 Task: Create a due date automation trigger when advanced on, on the monday after a card is due add content with a name or a description containing resume at 11:00 AM.
Action: Mouse moved to (1085, 84)
Screenshot: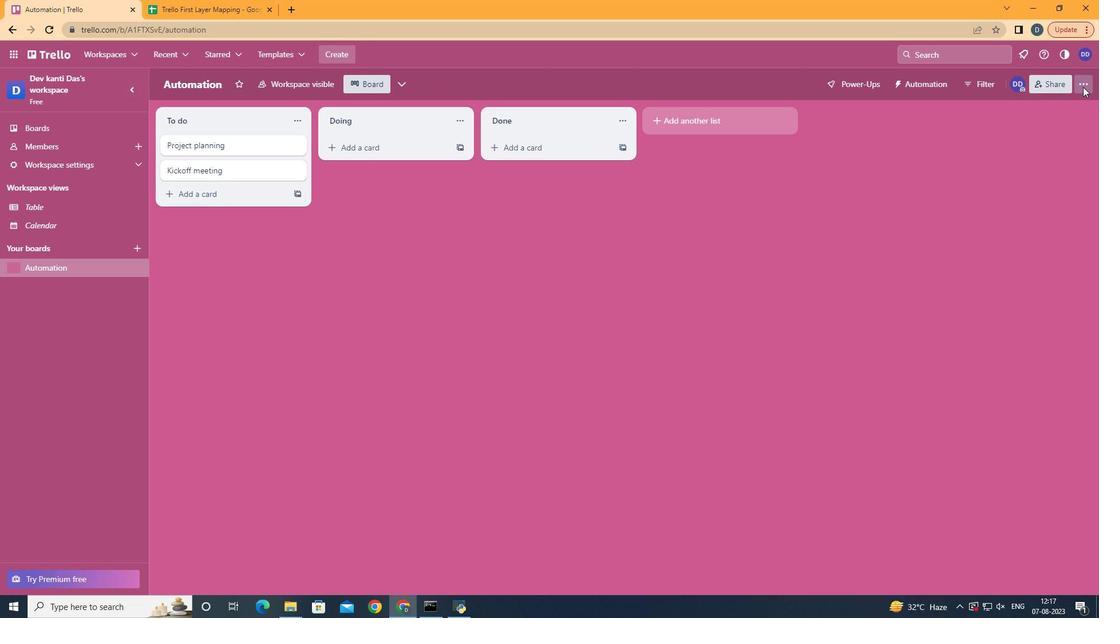 
Action: Mouse pressed left at (1085, 84)
Screenshot: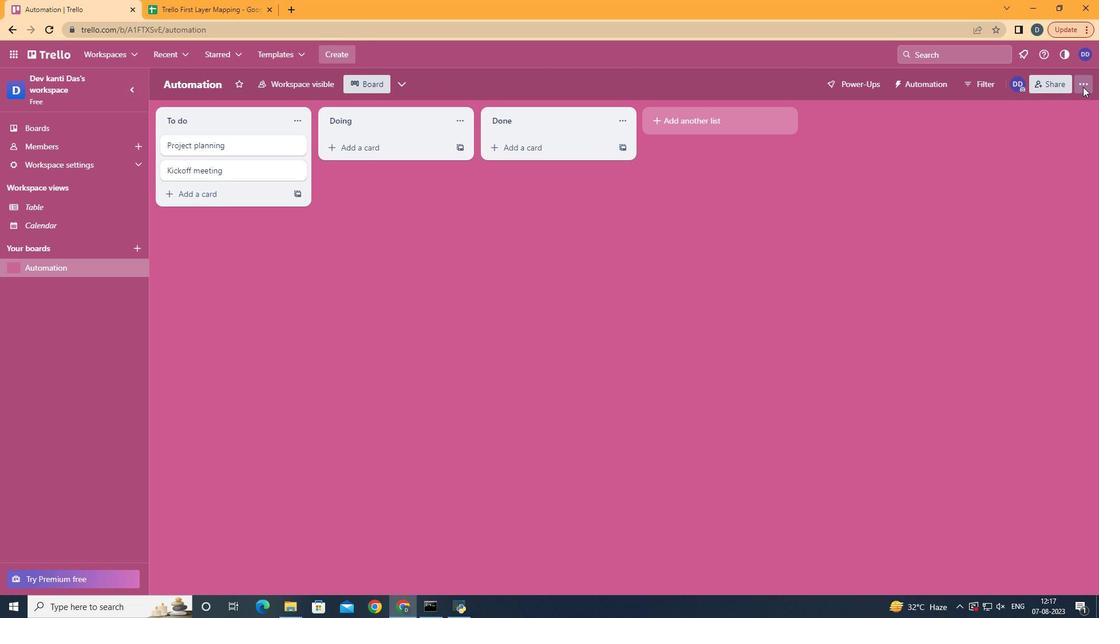 
Action: Mouse moved to (982, 242)
Screenshot: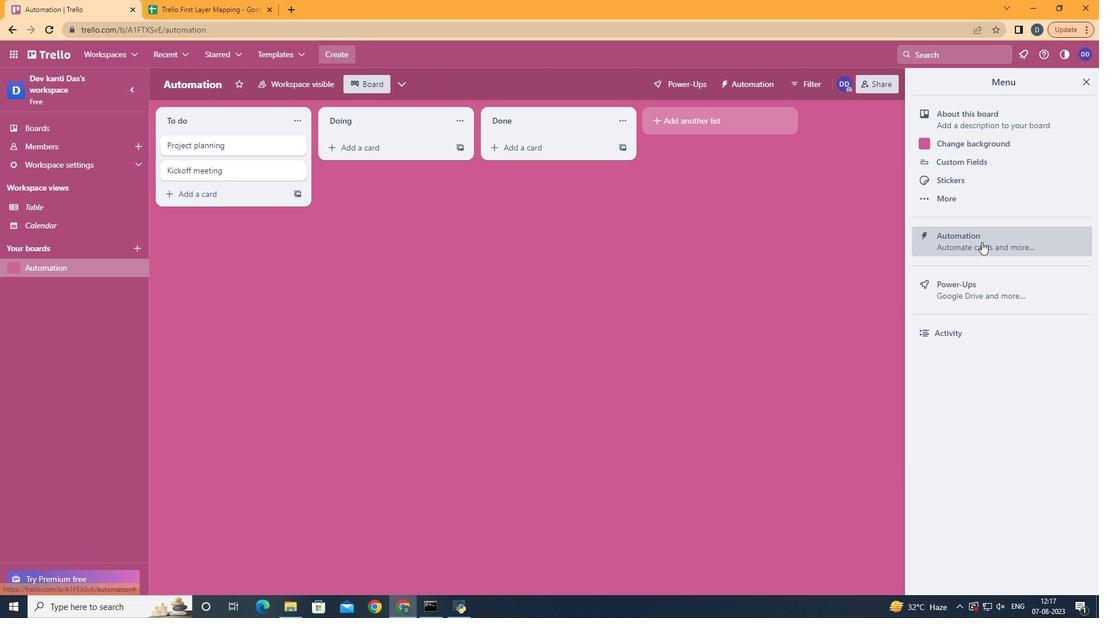 
Action: Mouse pressed left at (982, 242)
Screenshot: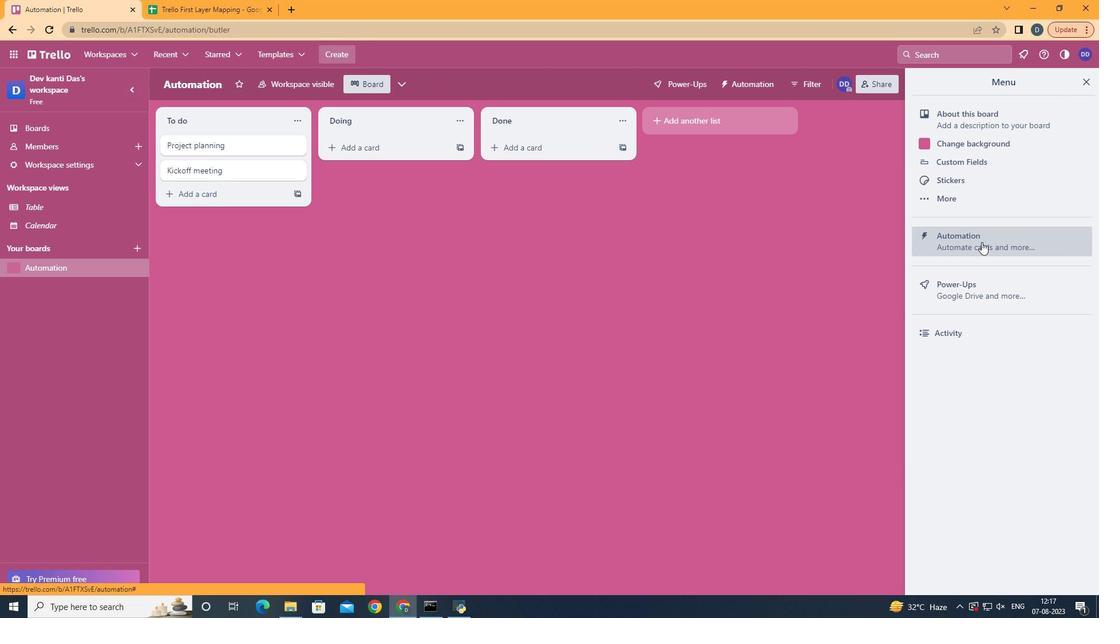 
Action: Mouse moved to (239, 226)
Screenshot: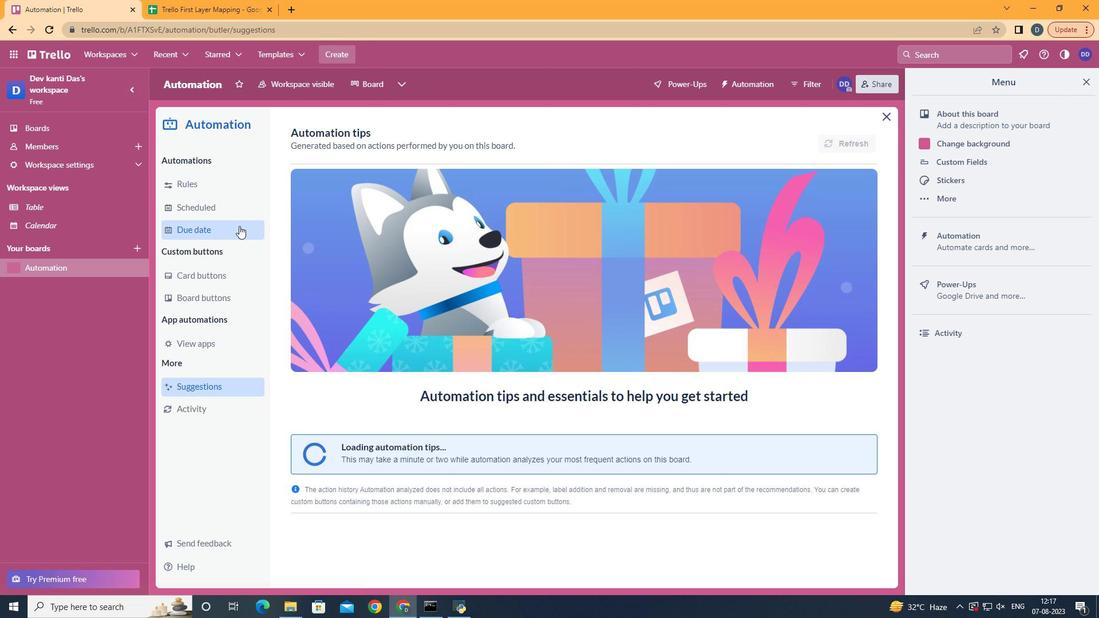 
Action: Mouse pressed left at (239, 226)
Screenshot: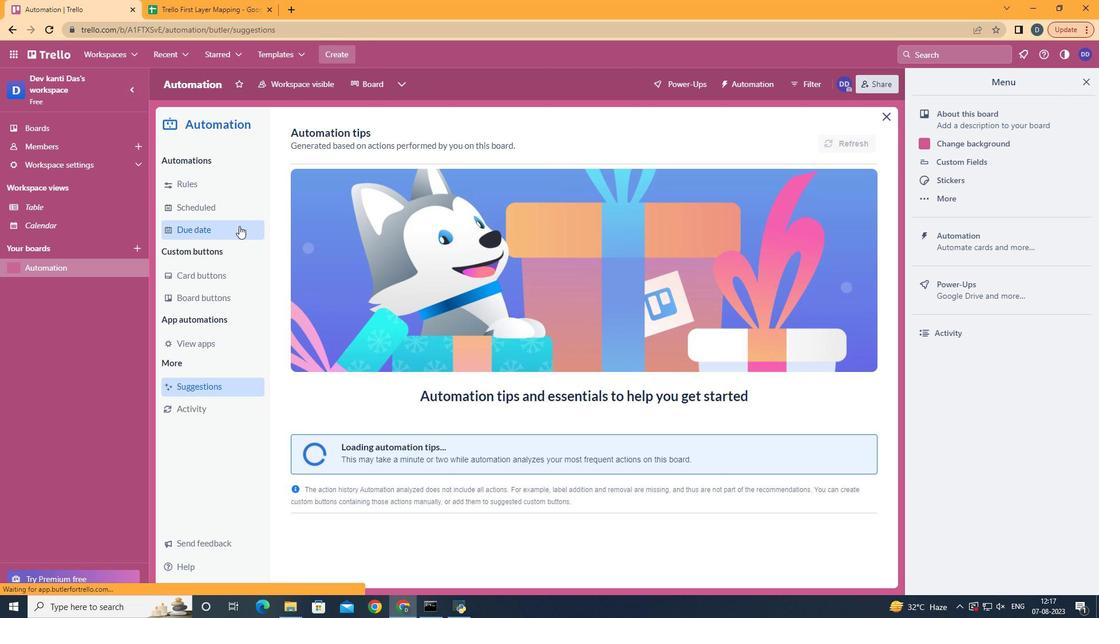 
Action: Mouse moved to (798, 130)
Screenshot: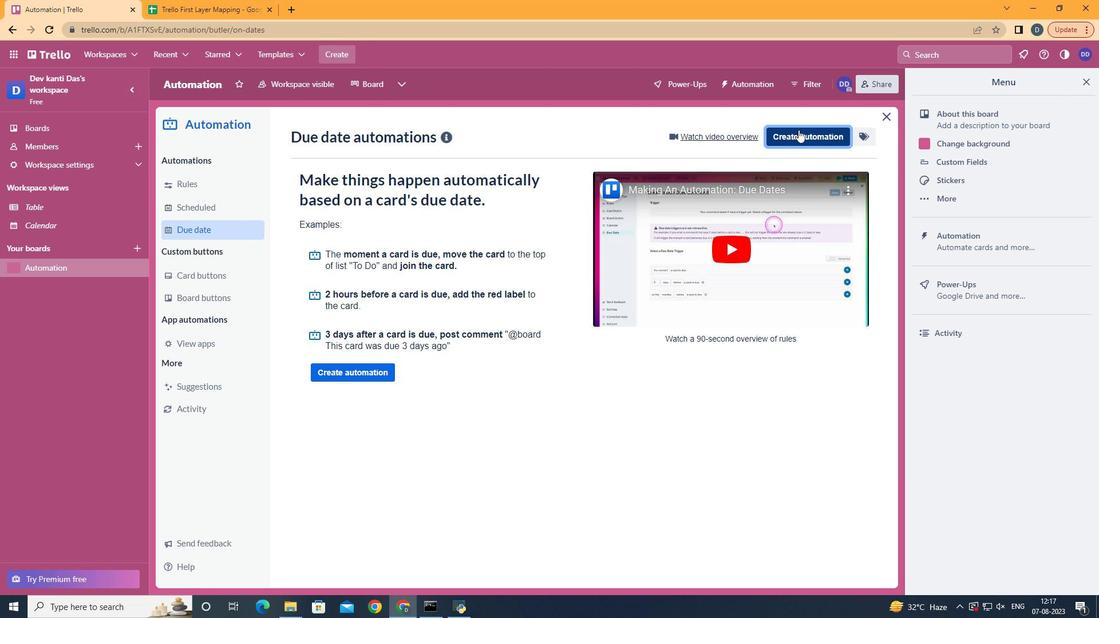 
Action: Mouse pressed left at (798, 130)
Screenshot: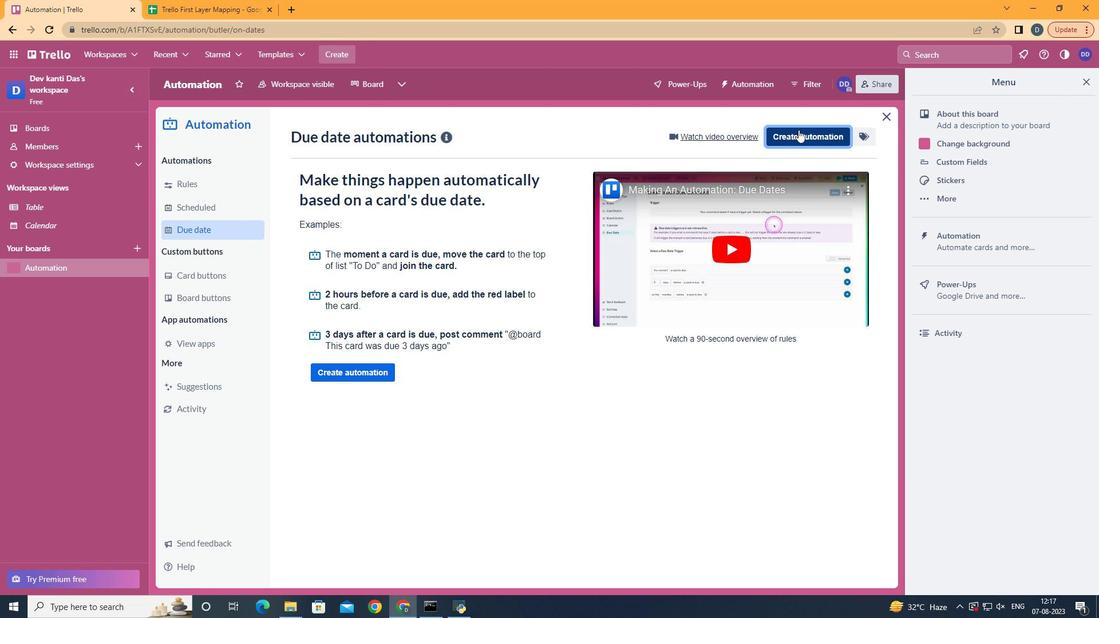 
Action: Mouse moved to (574, 247)
Screenshot: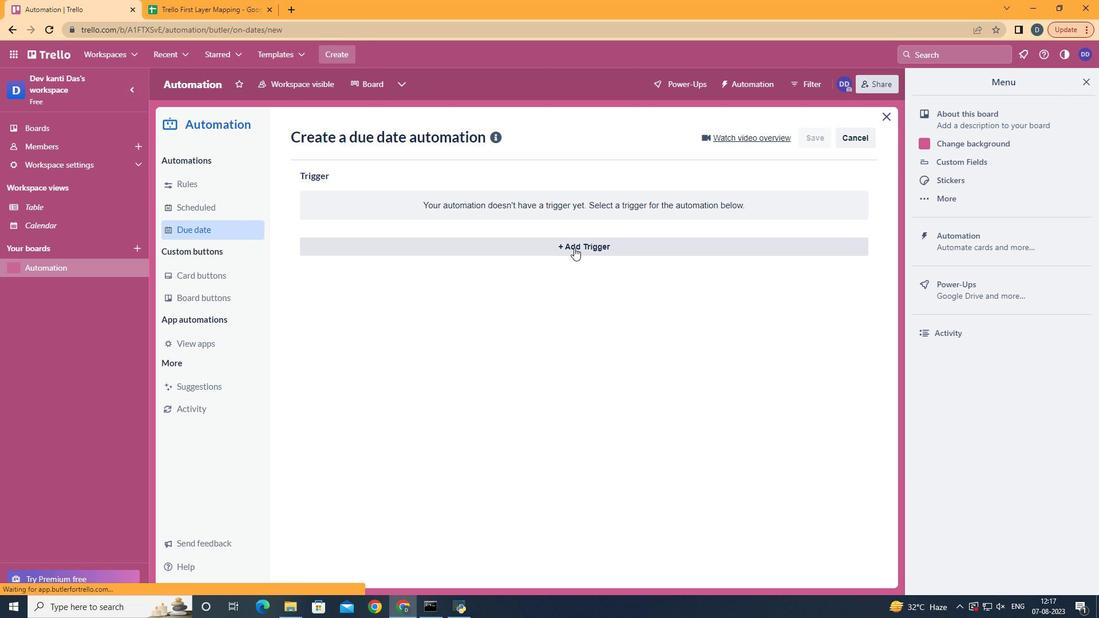 
Action: Mouse pressed left at (574, 247)
Screenshot: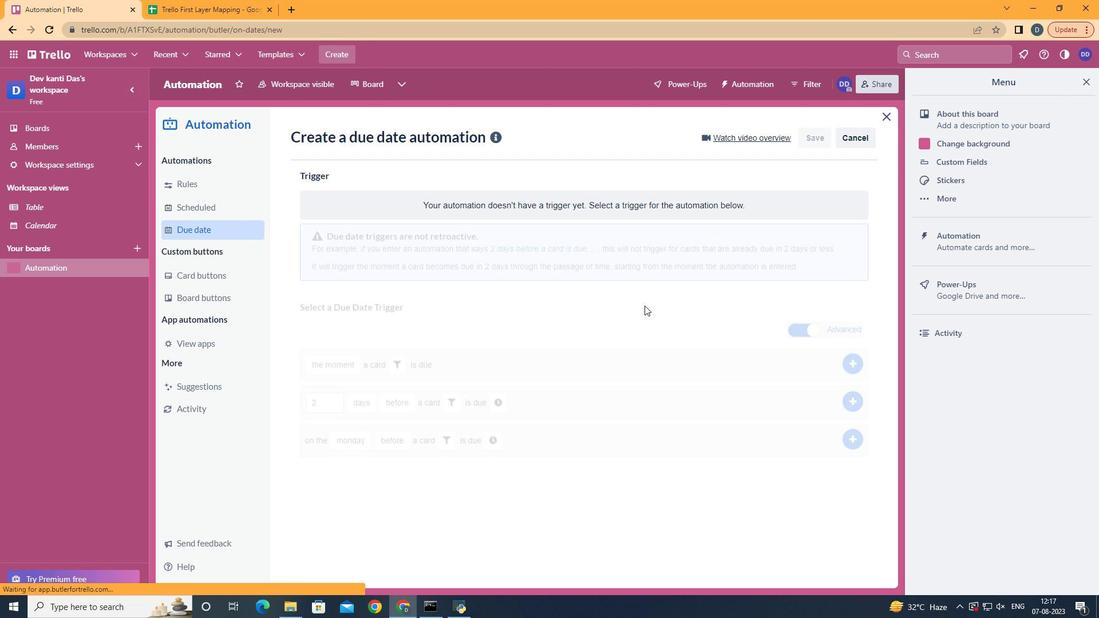 
Action: Mouse moved to (375, 304)
Screenshot: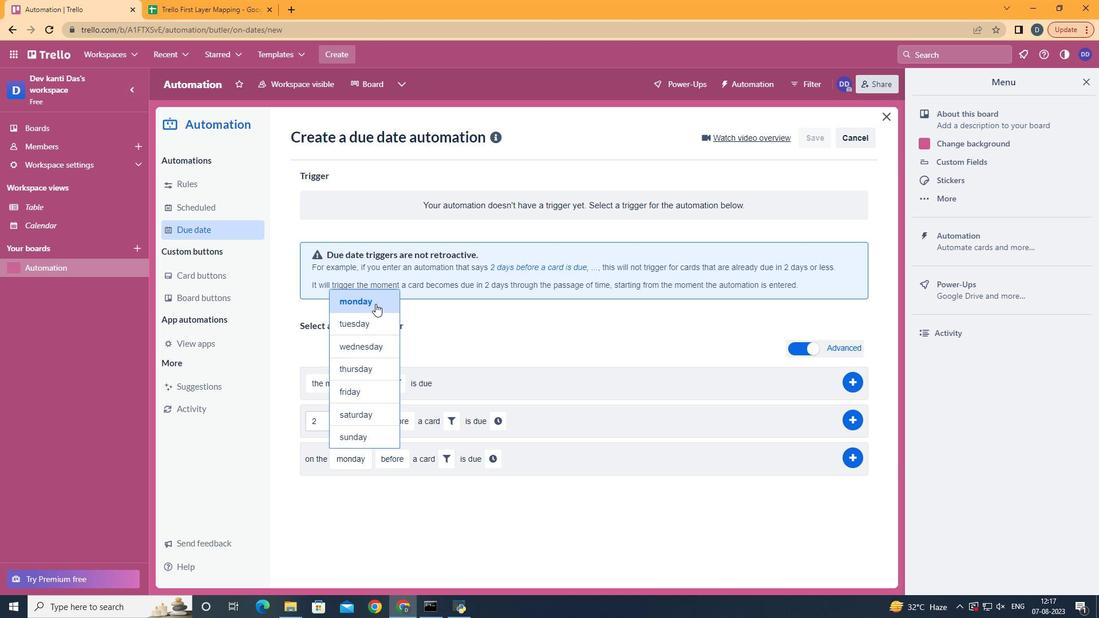 
Action: Mouse pressed left at (375, 304)
Screenshot: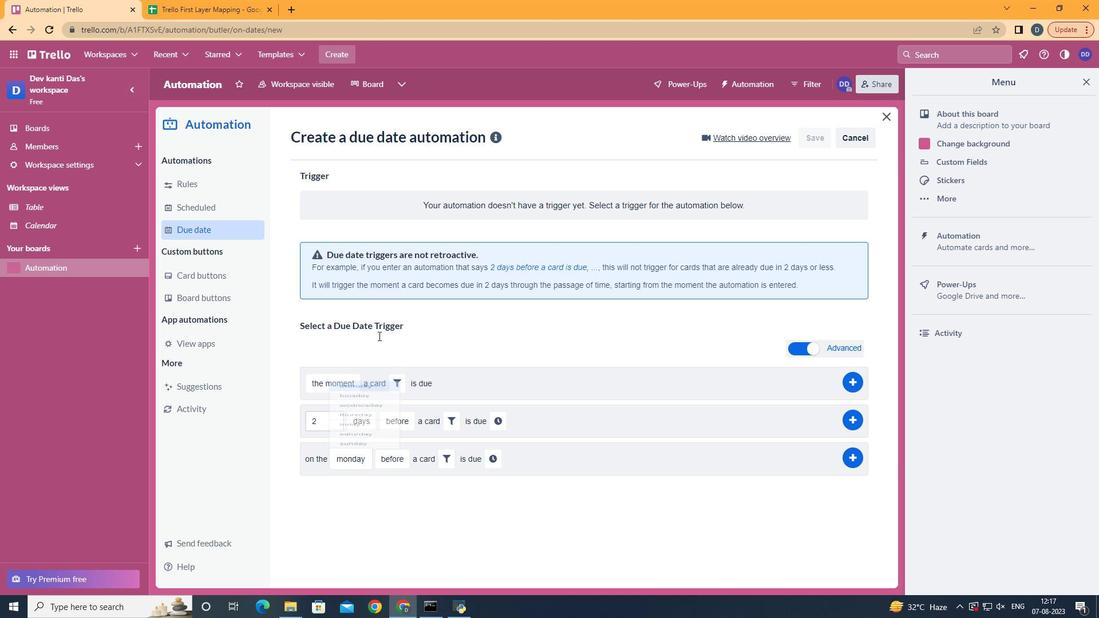 
Action: Mouse moved to (400, 496)
Screenshot: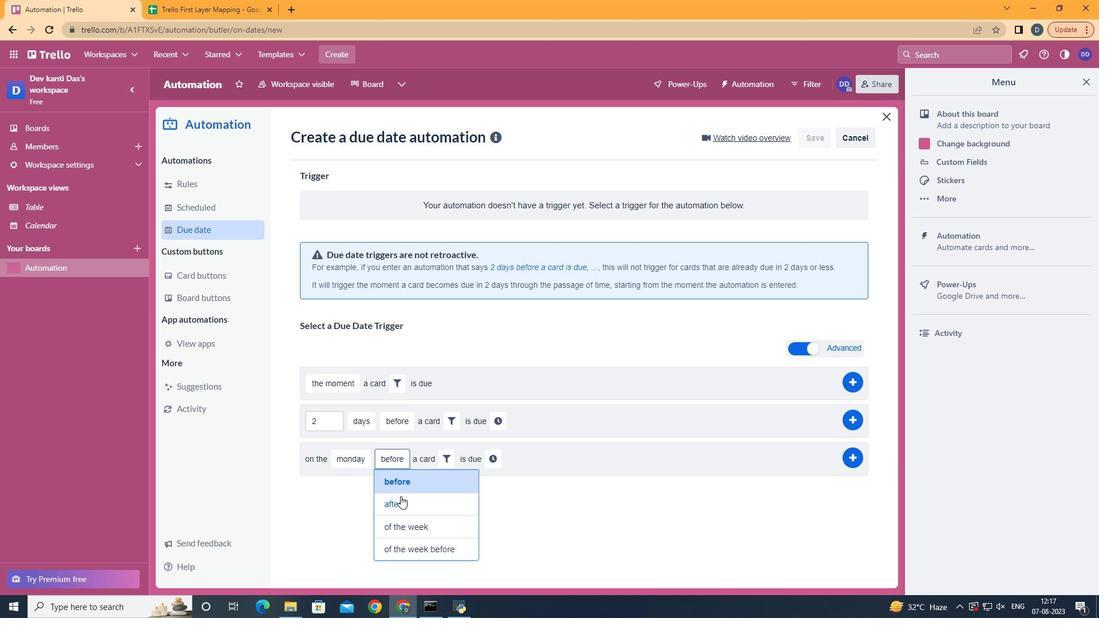 
Action: Mouse pressed left at (400, 496)
Screenshot: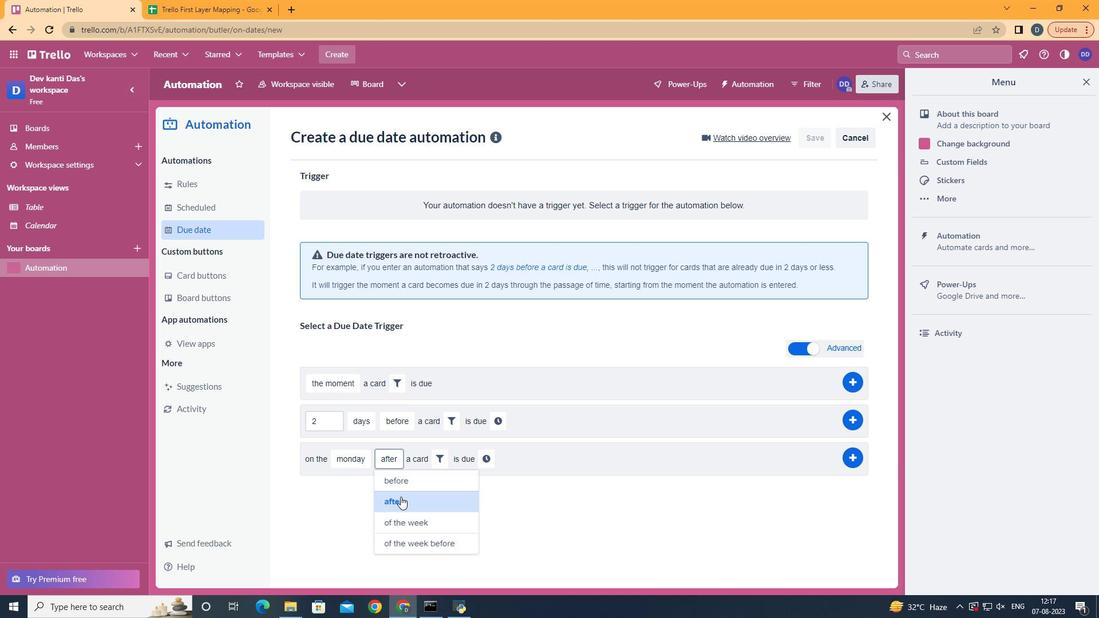 
Action: Mouse moved to (439, 459)
Screenshot: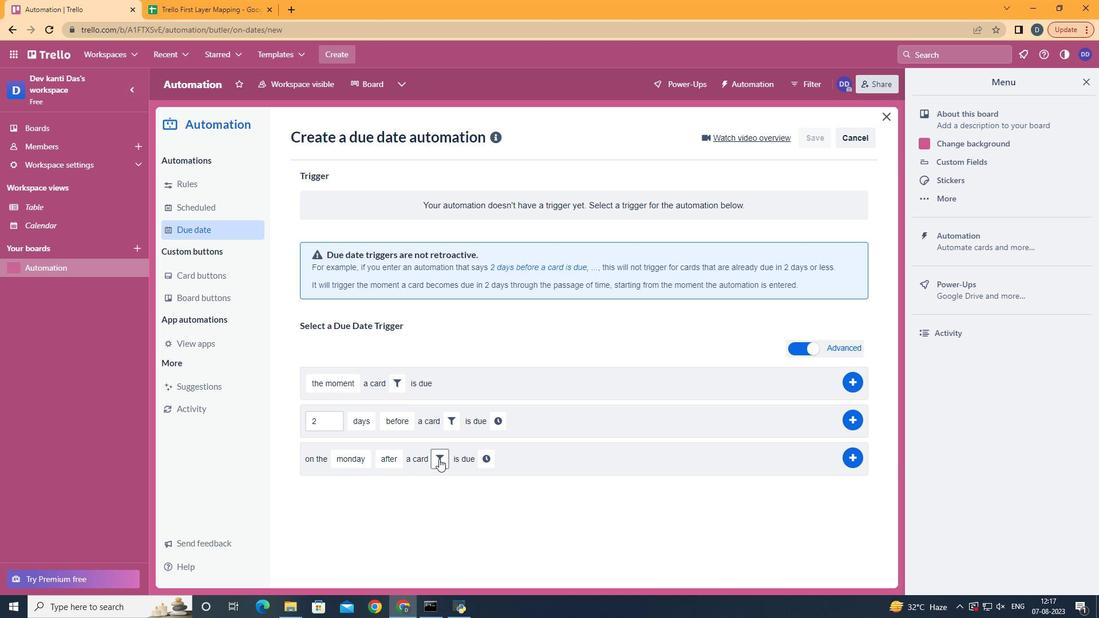 
Action: Mouse pressed left at (439, 459)
Screenshot: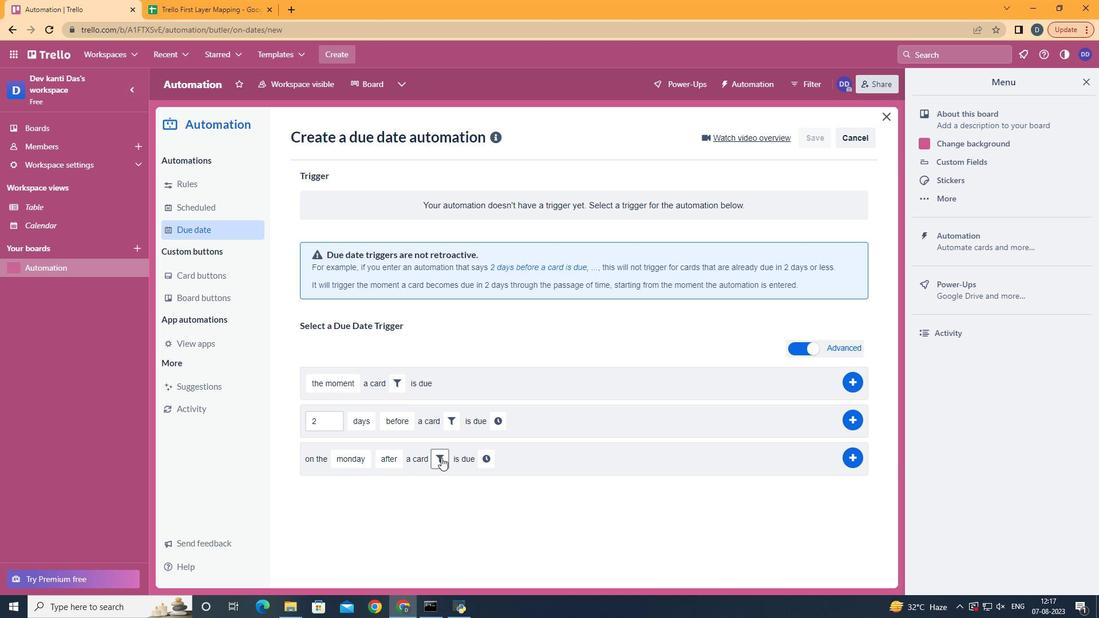 
Action: Mouse moved to (619, 496)
Screenshot: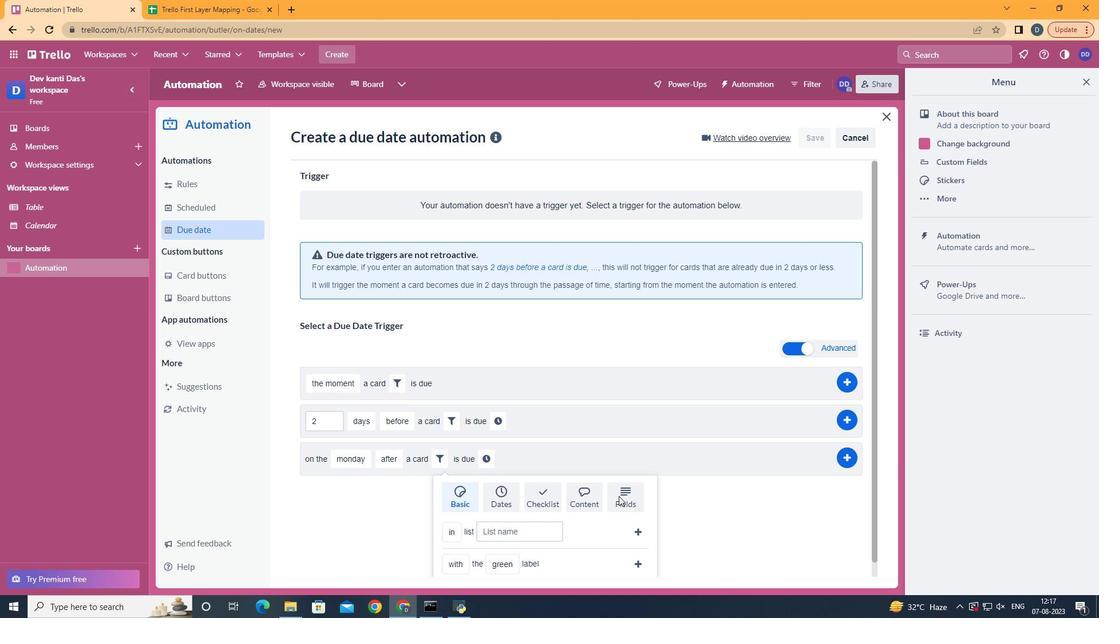
Action: Mouse pressed left at (619, 496)
Screenshot: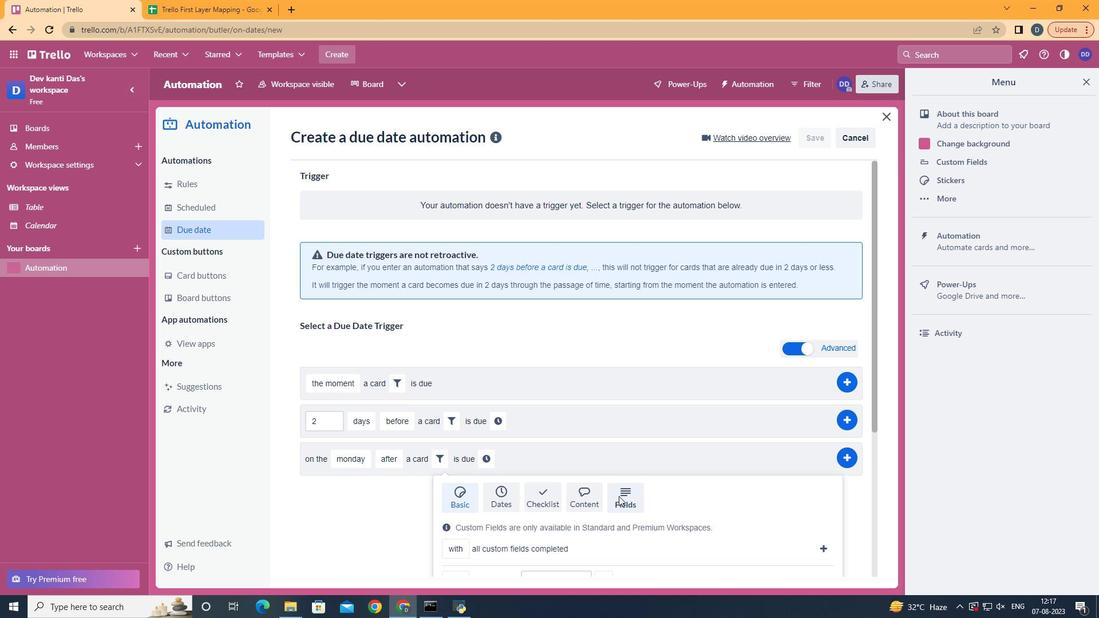 
Action: Mouse moved to (599, 496)
Screenshot: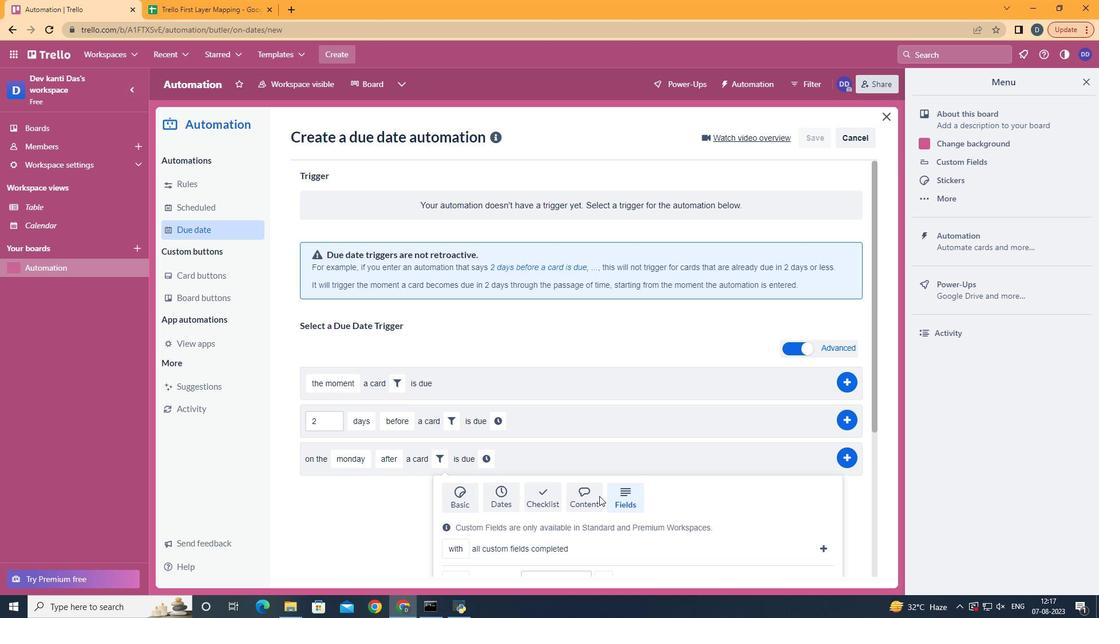 
Action: Mouse pressed left at (599, 496)
Screenshot: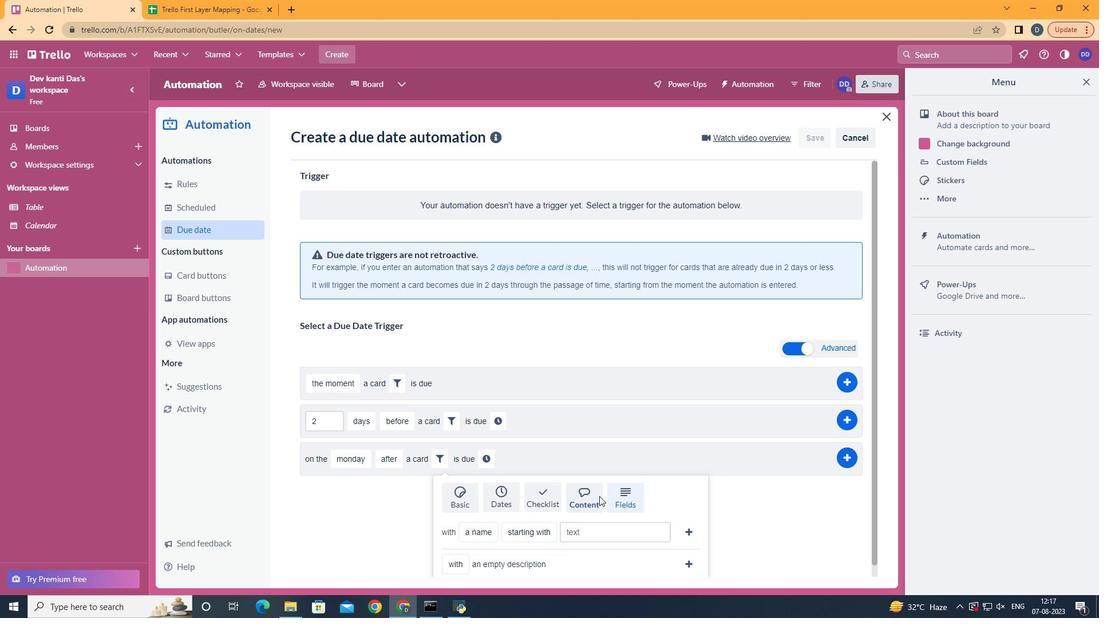 
Action: Mouse scrolled (599, 495) with delta (0, 0)
Screenshot: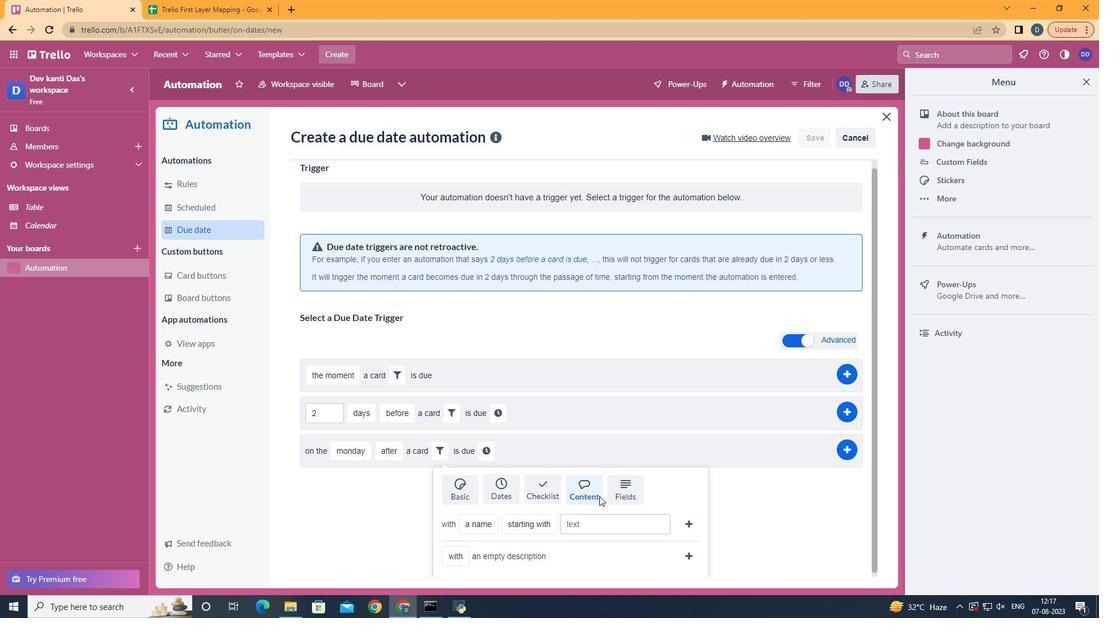 
Action: Mouse scrolled (599, 495) with delta (0, 0)
Screenshot: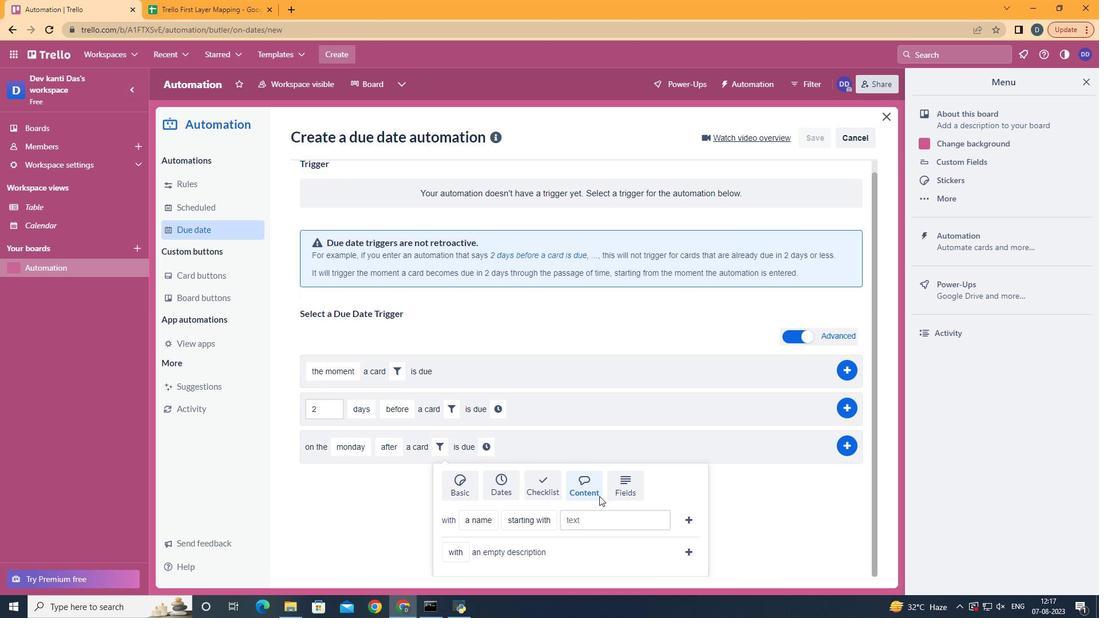 
Action: Mouse scrolled (599, 495) with delta (0, 0)
Screenshot: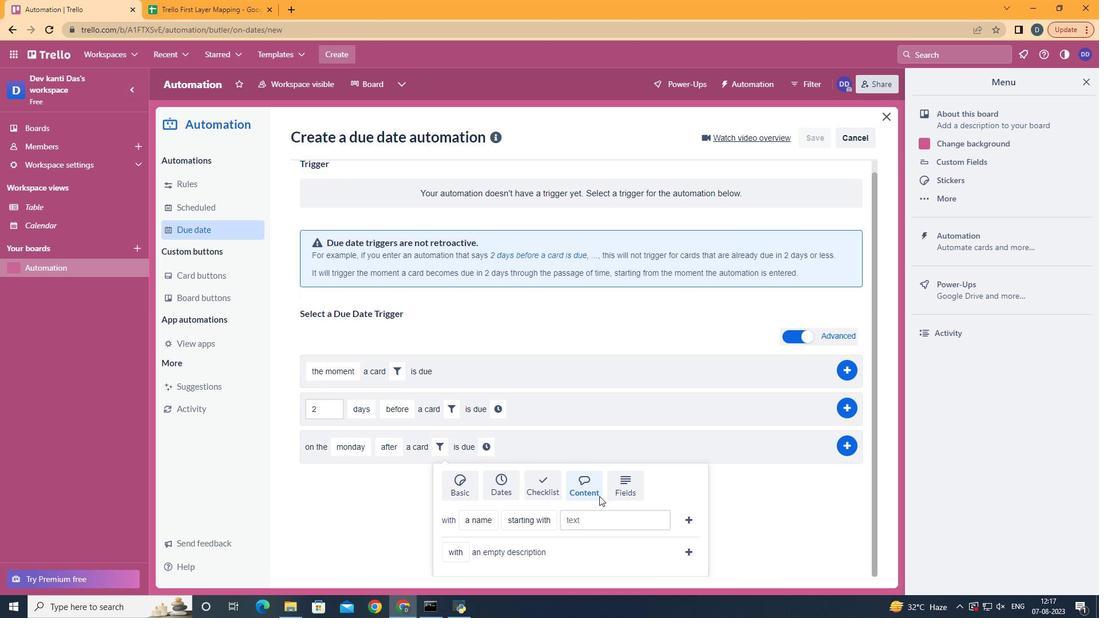 
Action: Mouse moved to (495, 495)
Screenshot: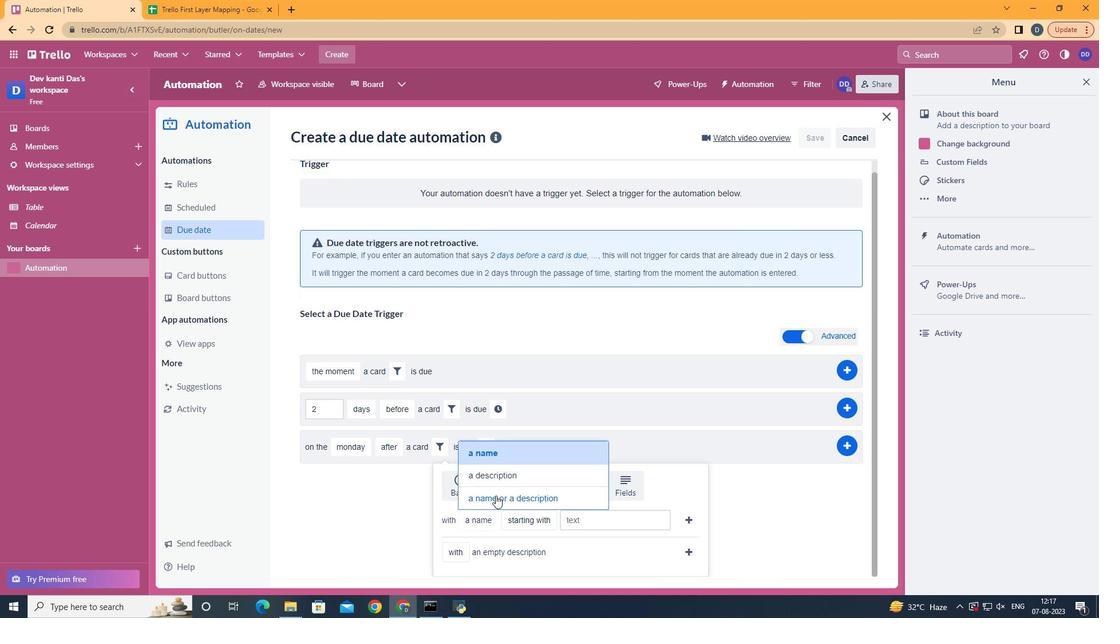 
Action: Mouse pressed left at (495, 495)
Screenshot: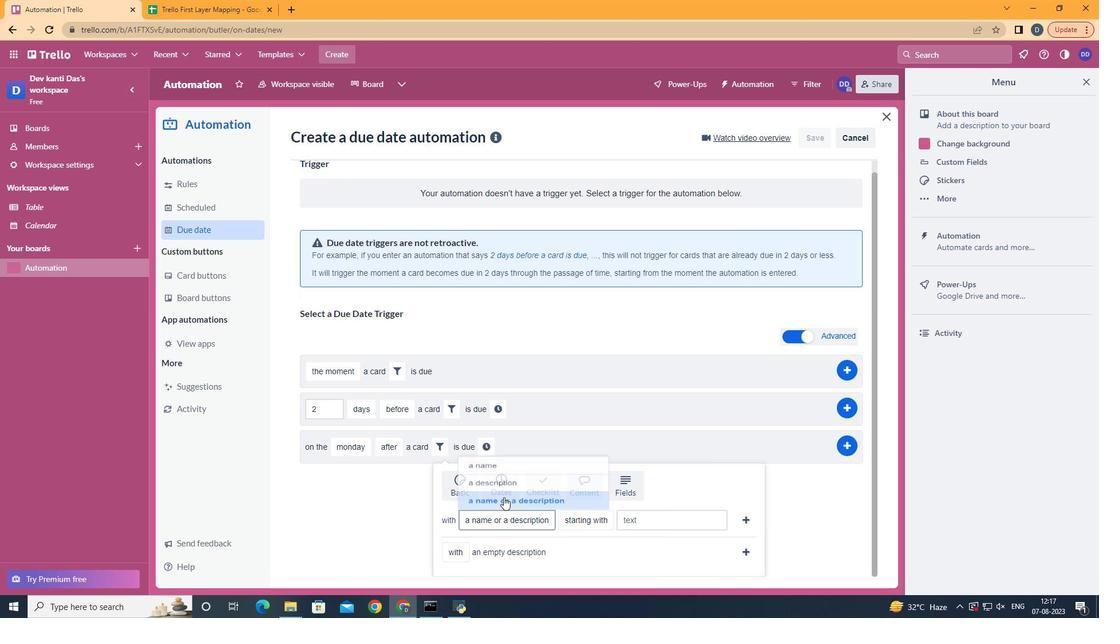 
Action: Mouse moved to (603, 427)
Screenshot: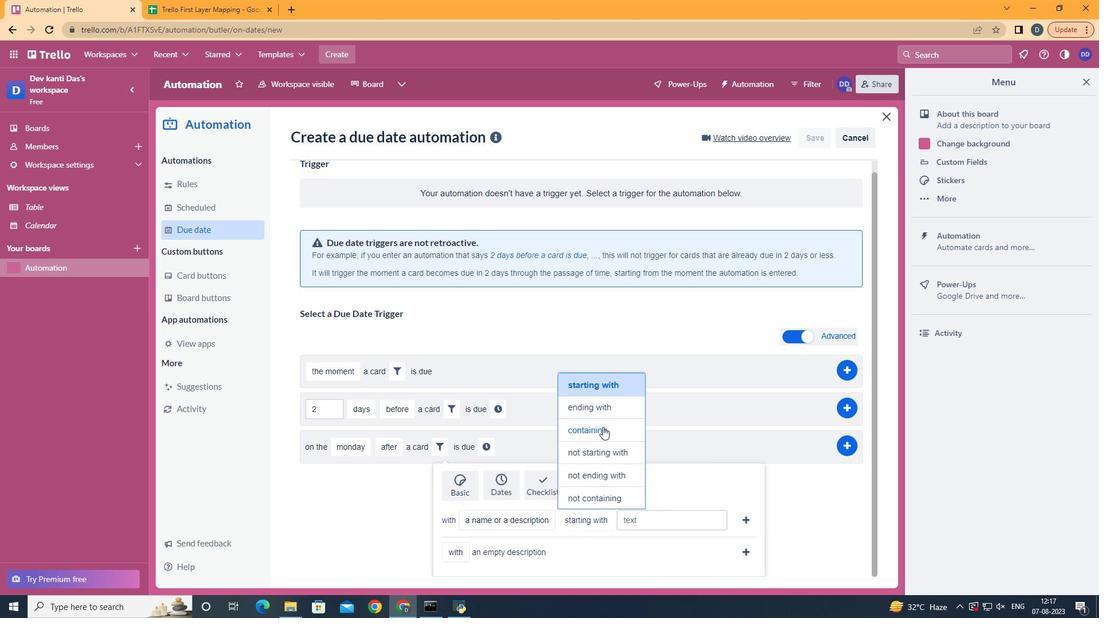 
Action: Mouse pressed left at (603, 427)
Screenshot: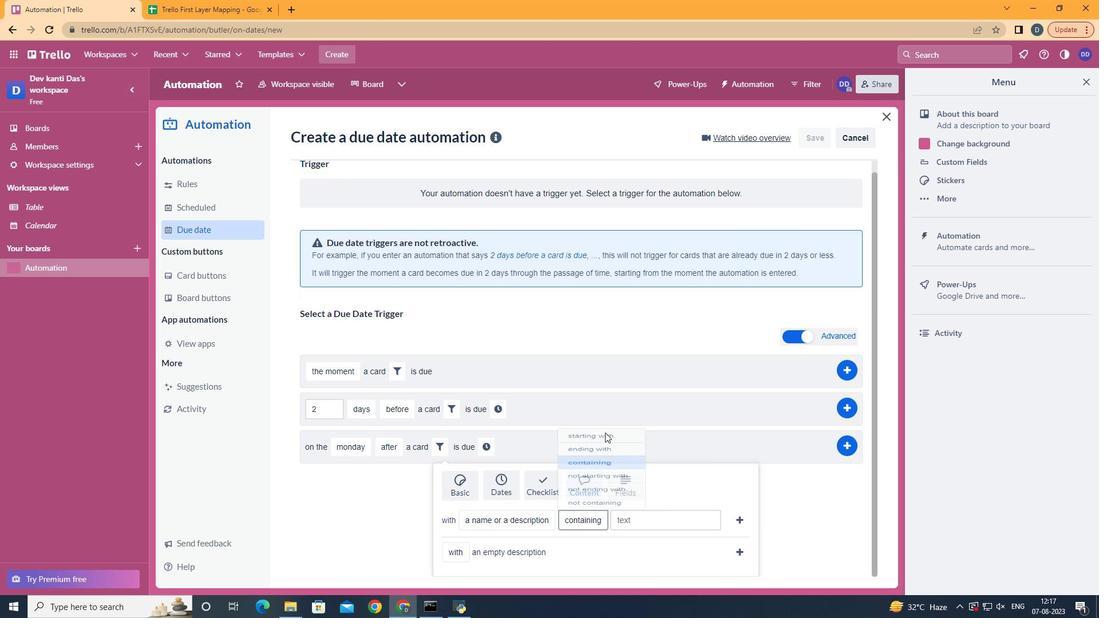 
Action: Mouse moved to (655, 514)
Screenshot: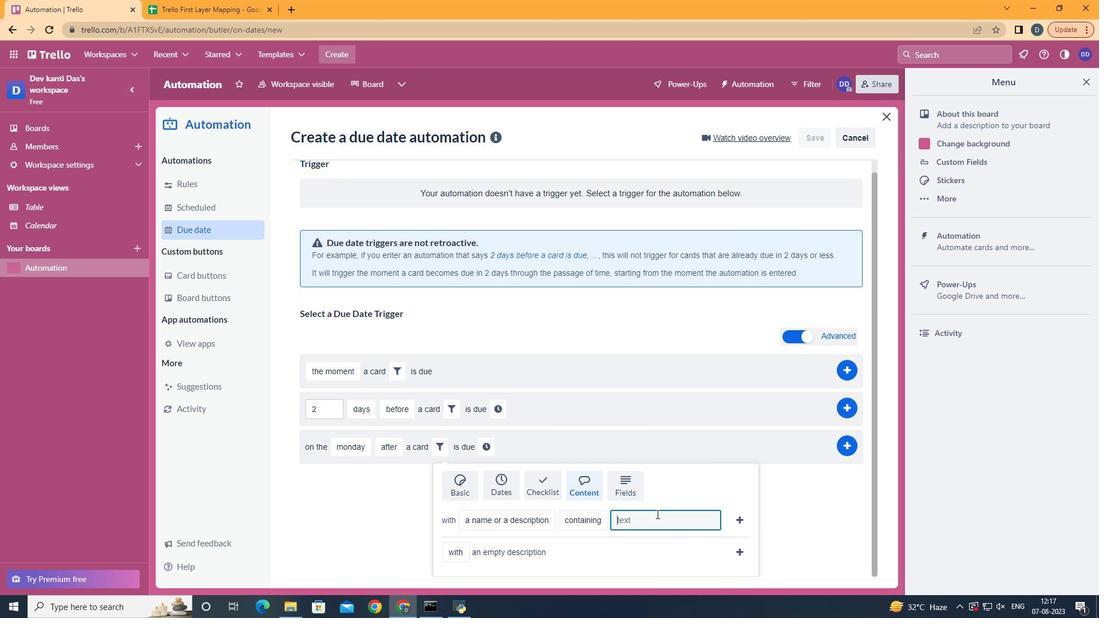 
Action: Mouse pressed left at (655, 514)
Screenshot: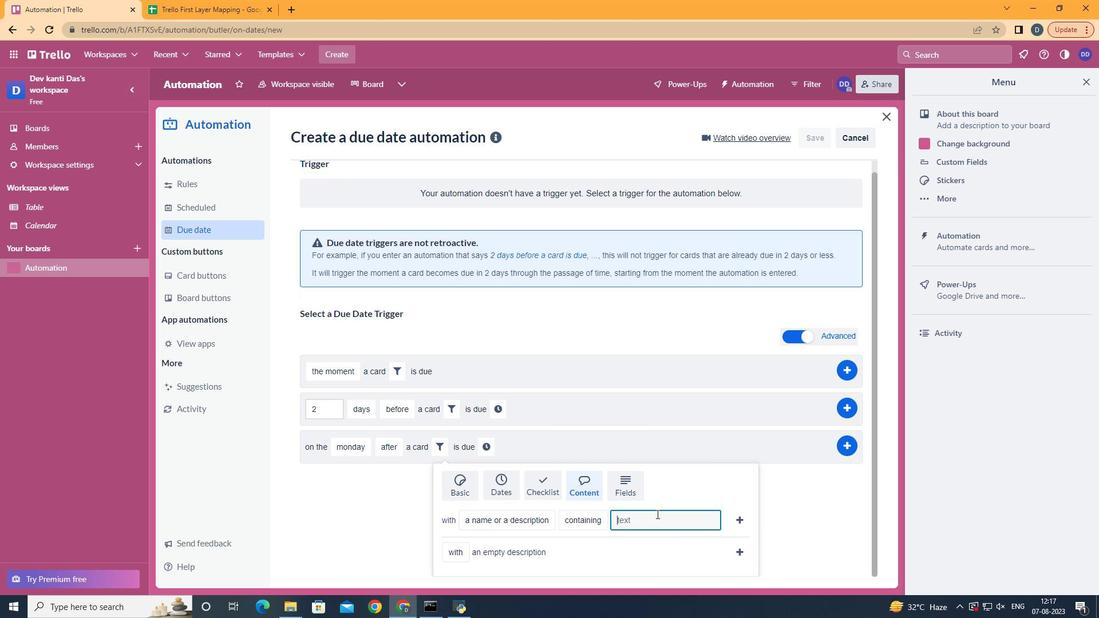 
Action: Mouse moved to (658, 514)
Screenshot: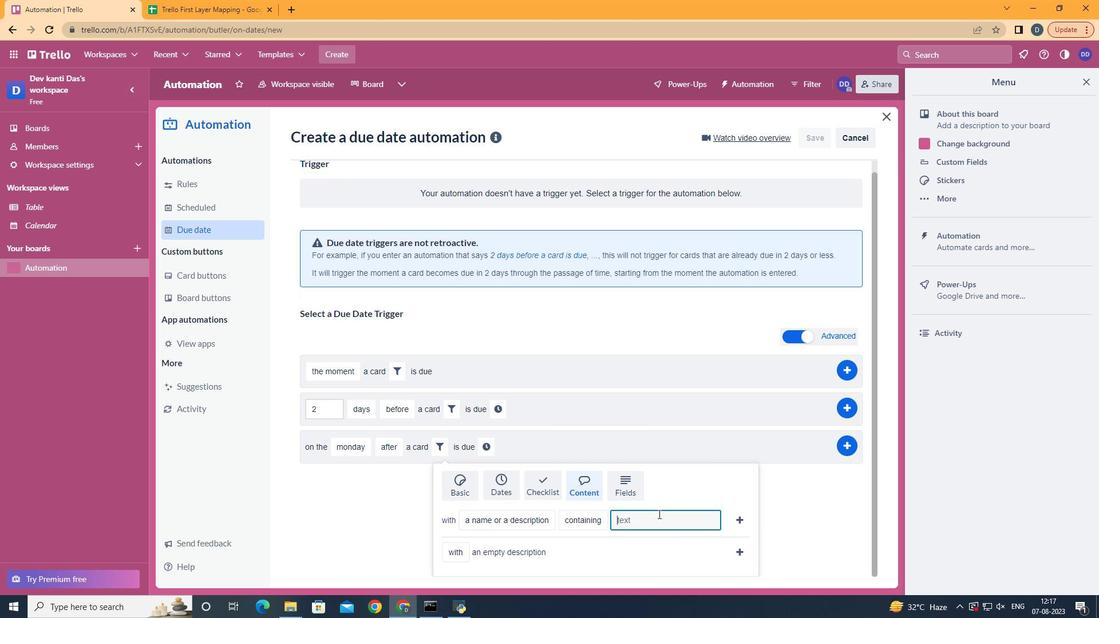 
Action: Key pressed resume
Screenshot: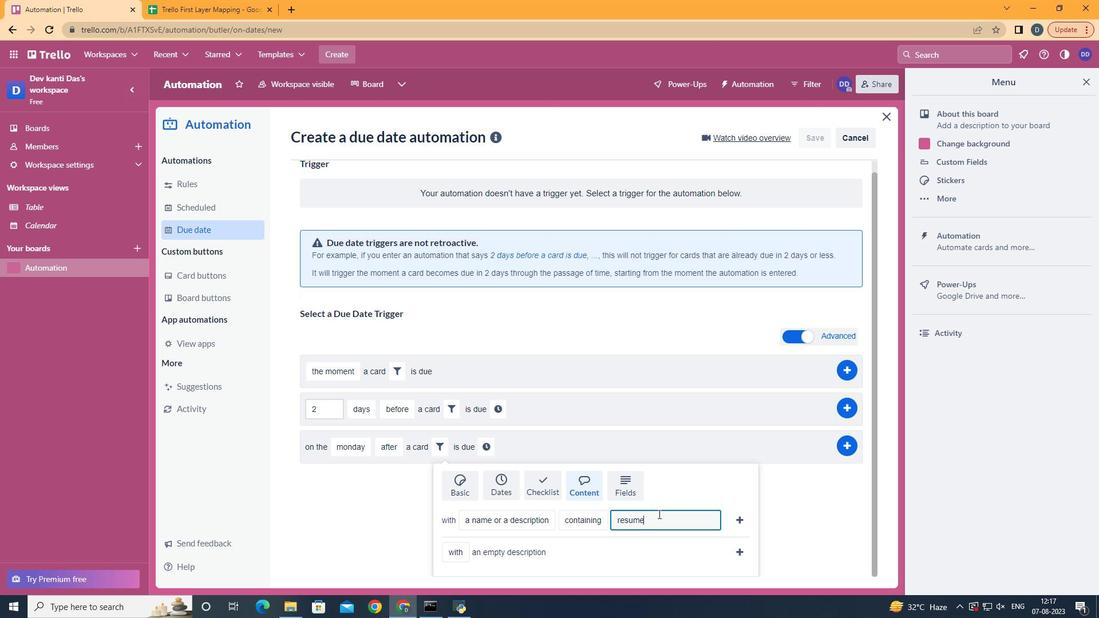 
Action: Mouse moved to (737, 521)
Screenshot: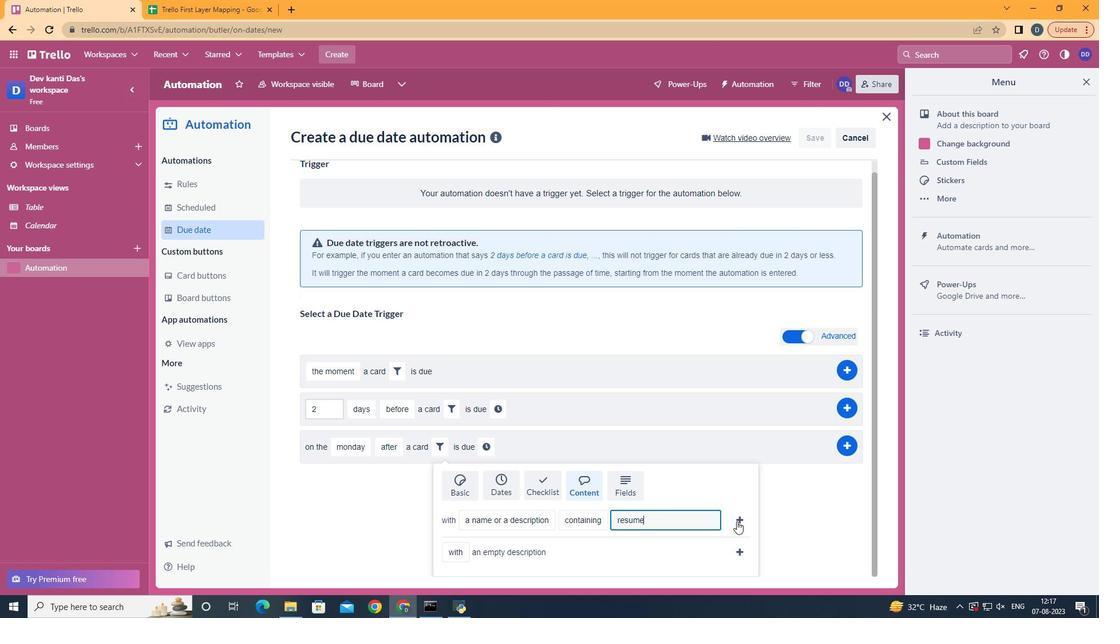 
Action: Mouse pressed left at (737, 521)
Screenshot: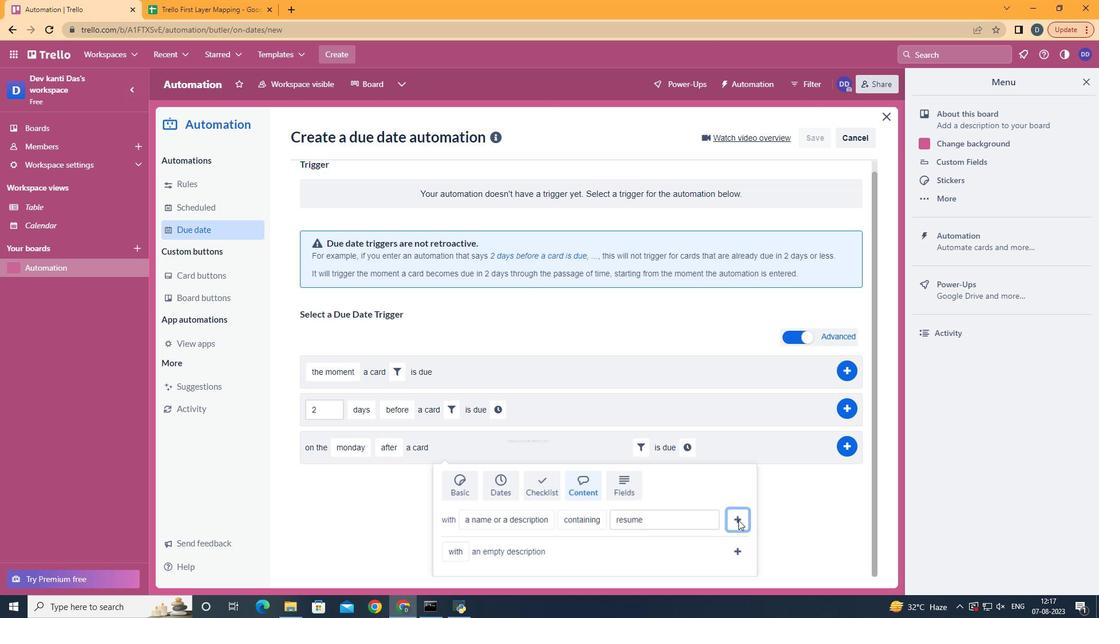 
Action: Mouse moved to (684, 455)
Screenshot: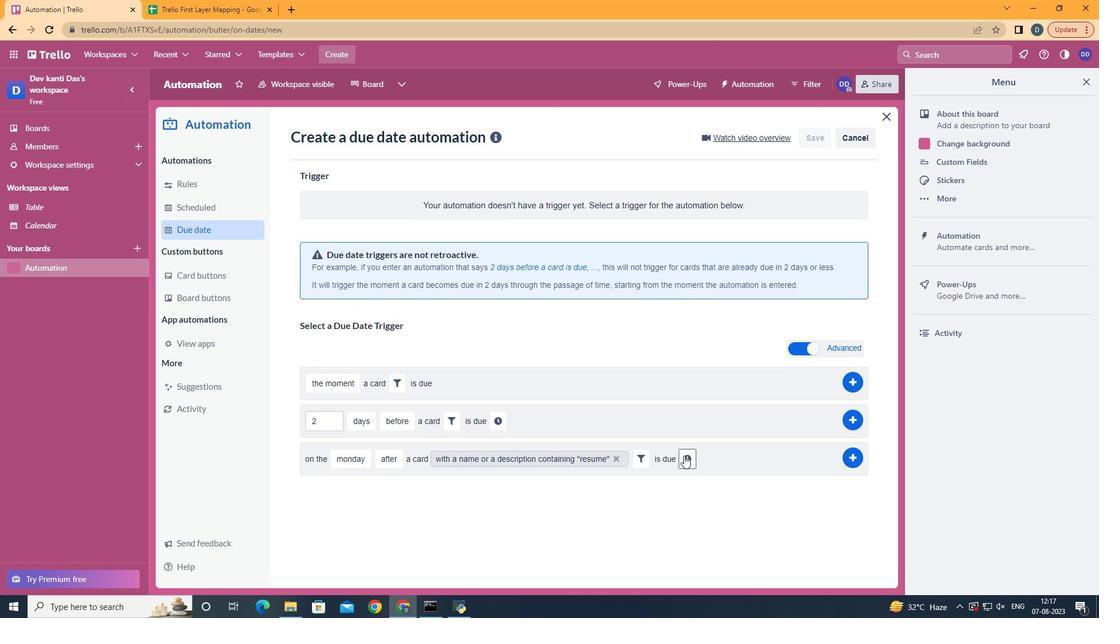 
Action: Mouse pressed left at (684, 455)
Screenshot: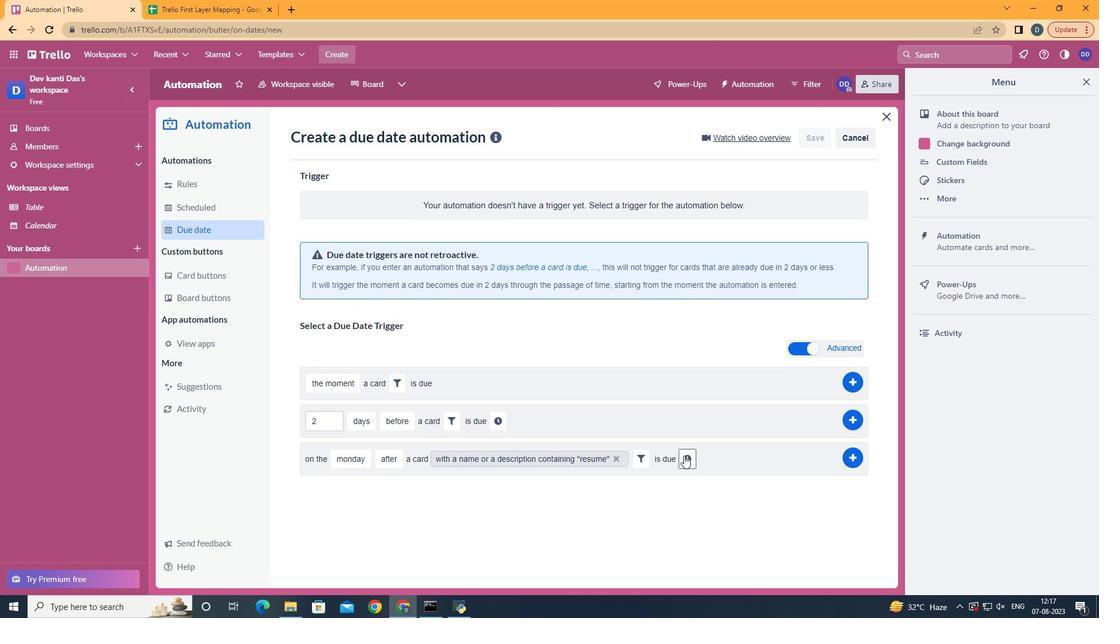 
Action: Mouse moved to (718, 462)
Screenshot: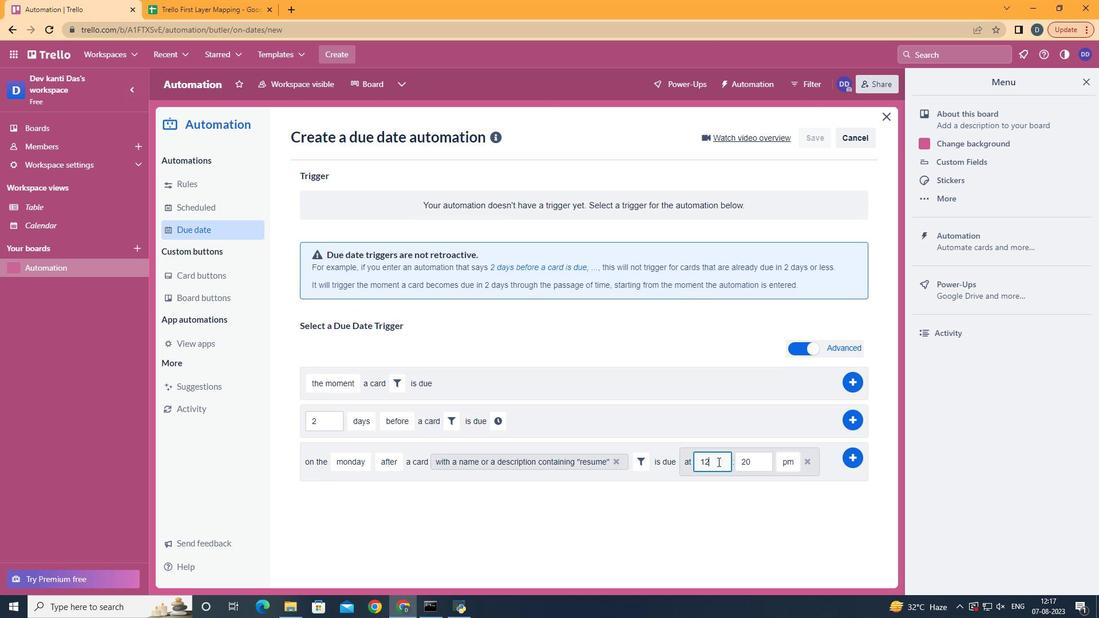 
Action: Mouse pressed left at (718, 462)
Screenshot: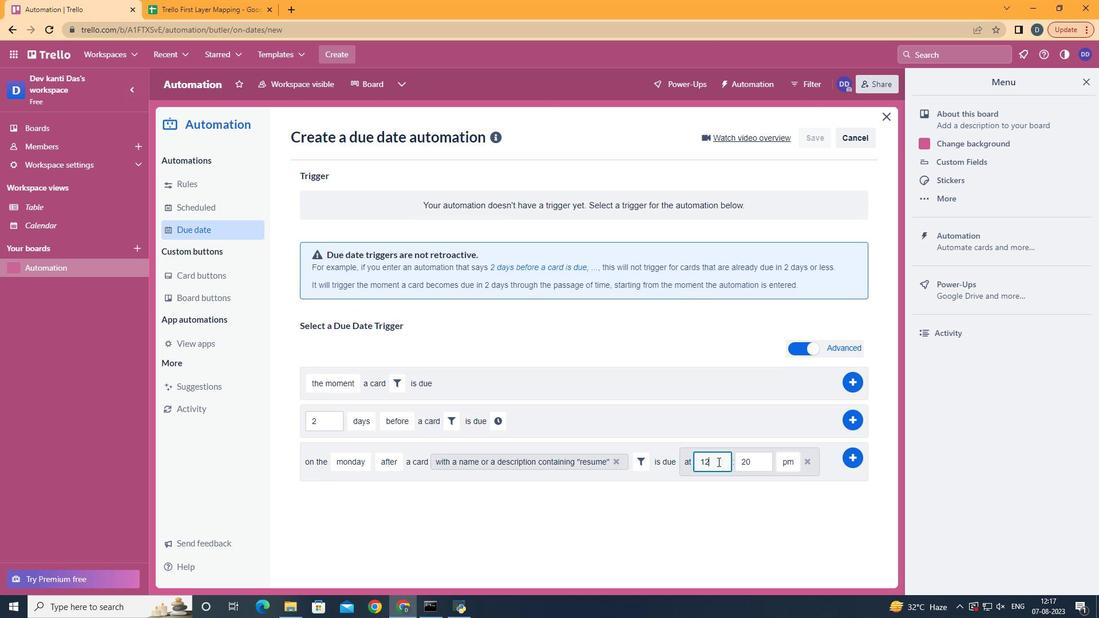 
Action: Key pressed <Key.backspace>1
Screenshot: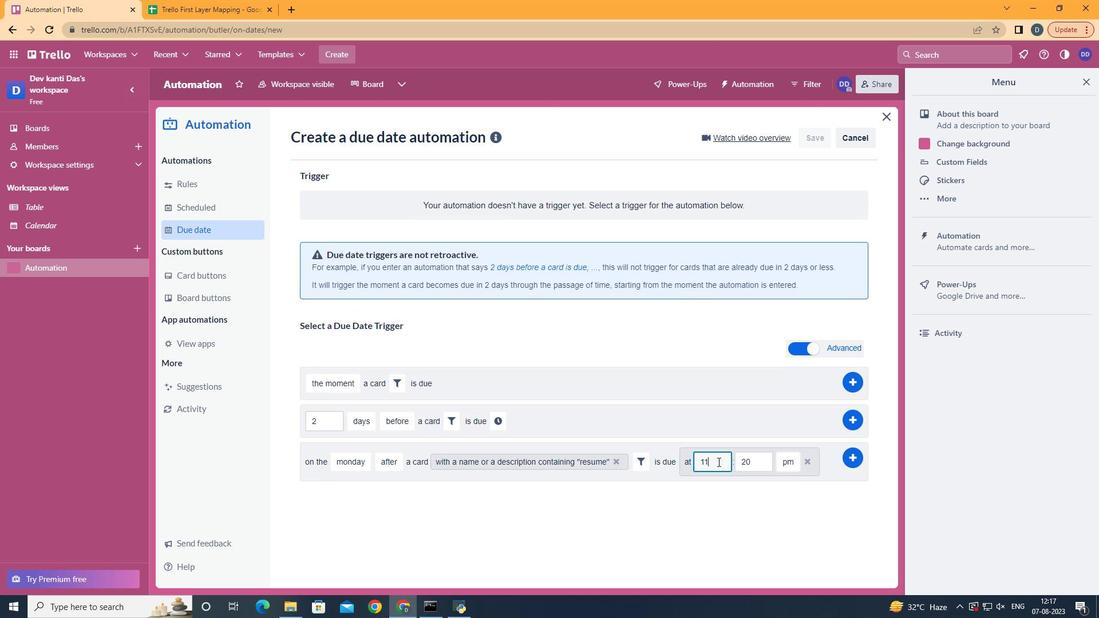 
Action: Mouse moved to (755, 466)
Screenshot: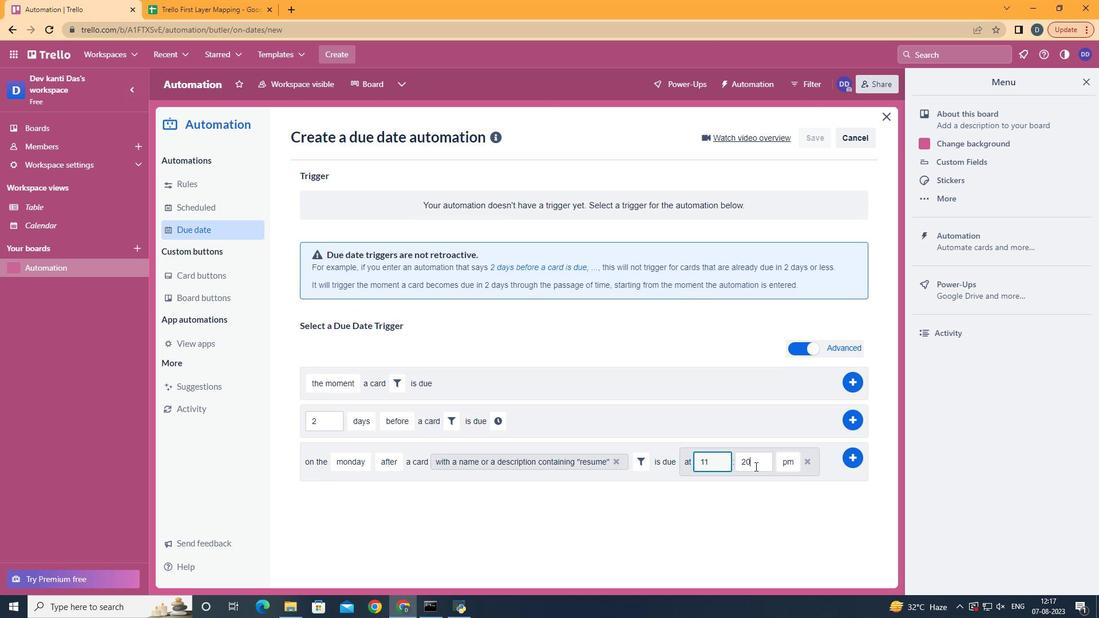 
Action: Mouse pressed left at (755, 466)
Screenshot: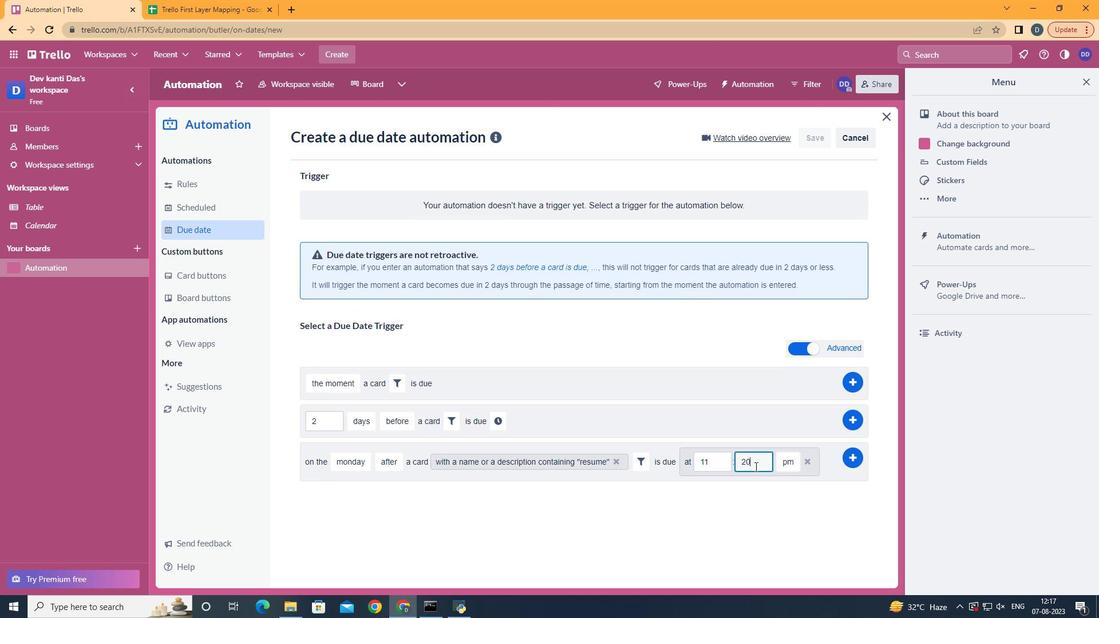 
Action: Key pressed <Key.backspace><Key.backspace>00
Screenshot: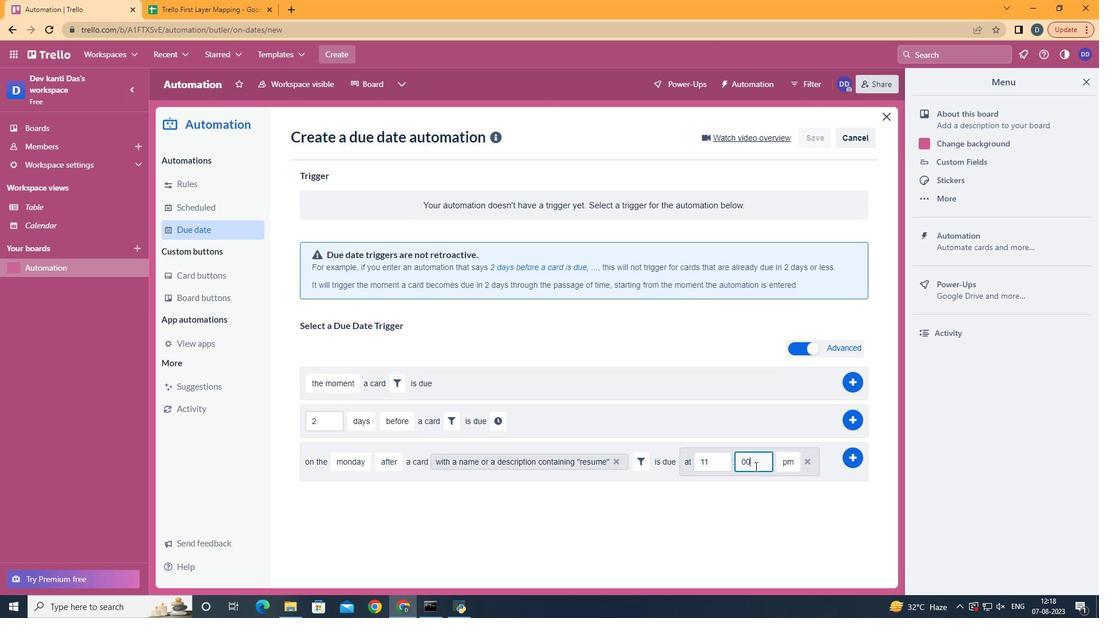 
Action: Mouse moved to (786, 481)
Screenshot: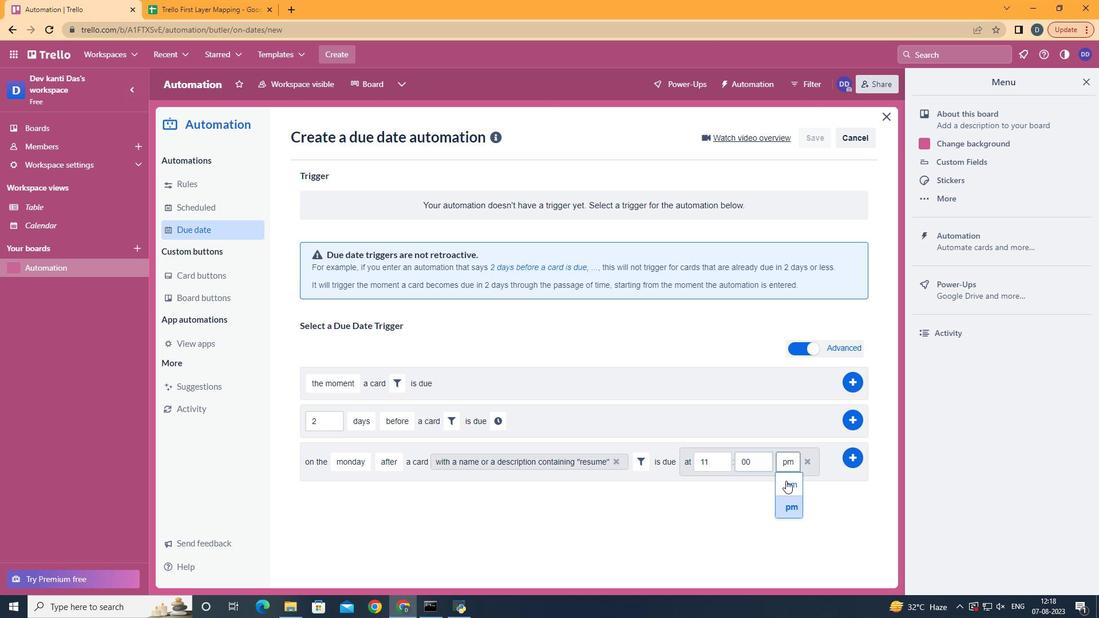 
Action: Mouse pressed left at (786, 481)
Screenshot: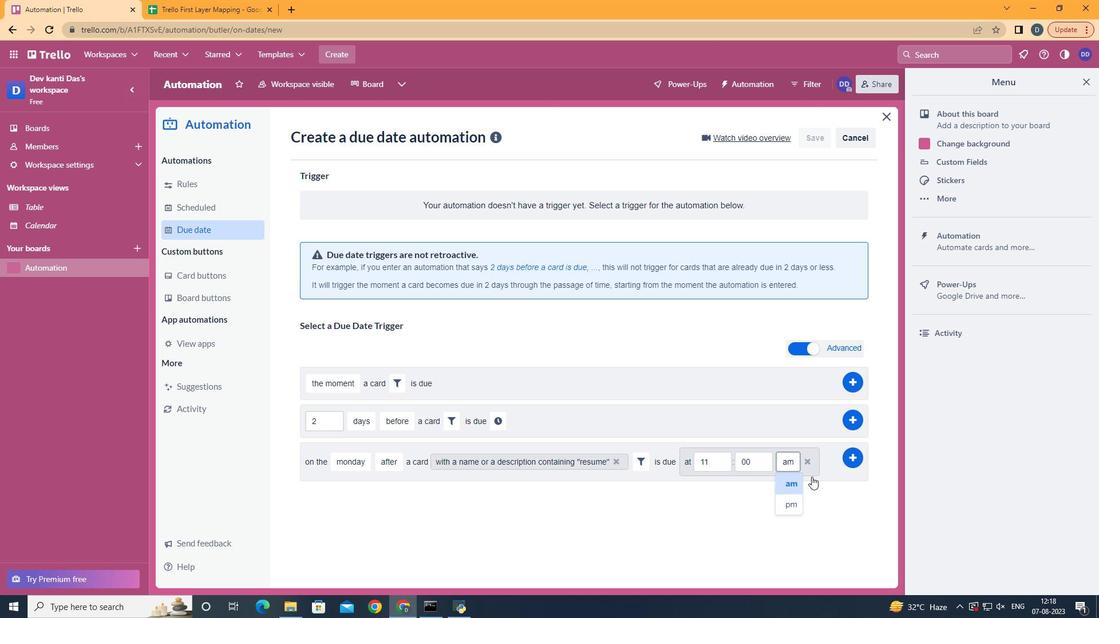 
Action: Mouse moved to (847, 459)
Screenshot: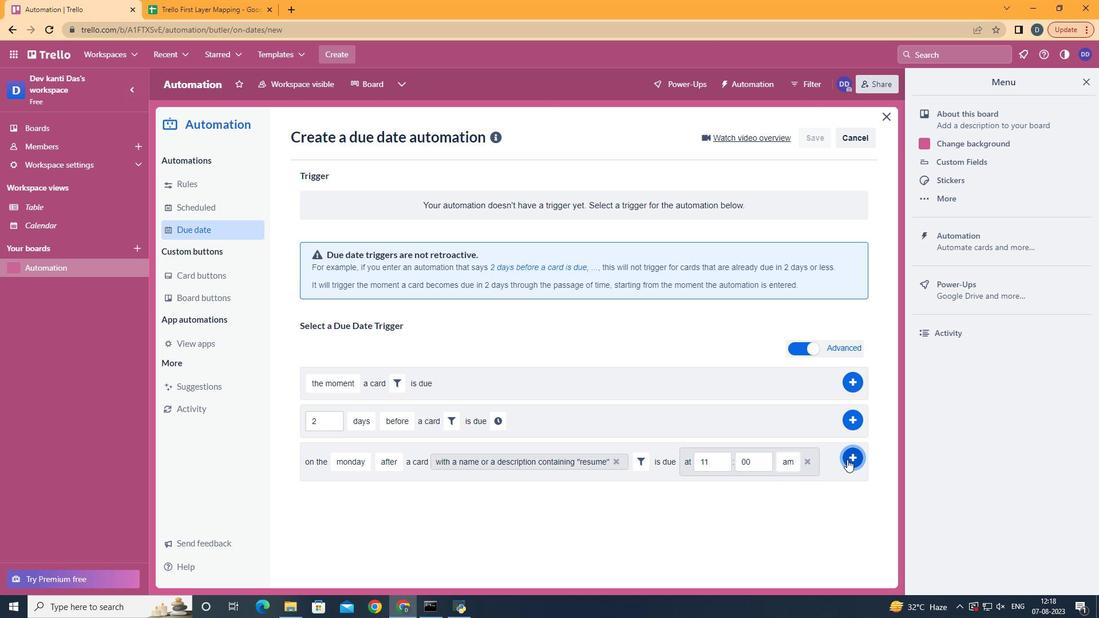 
Action: Mouse pressed left at (847, 459)
Screenshot: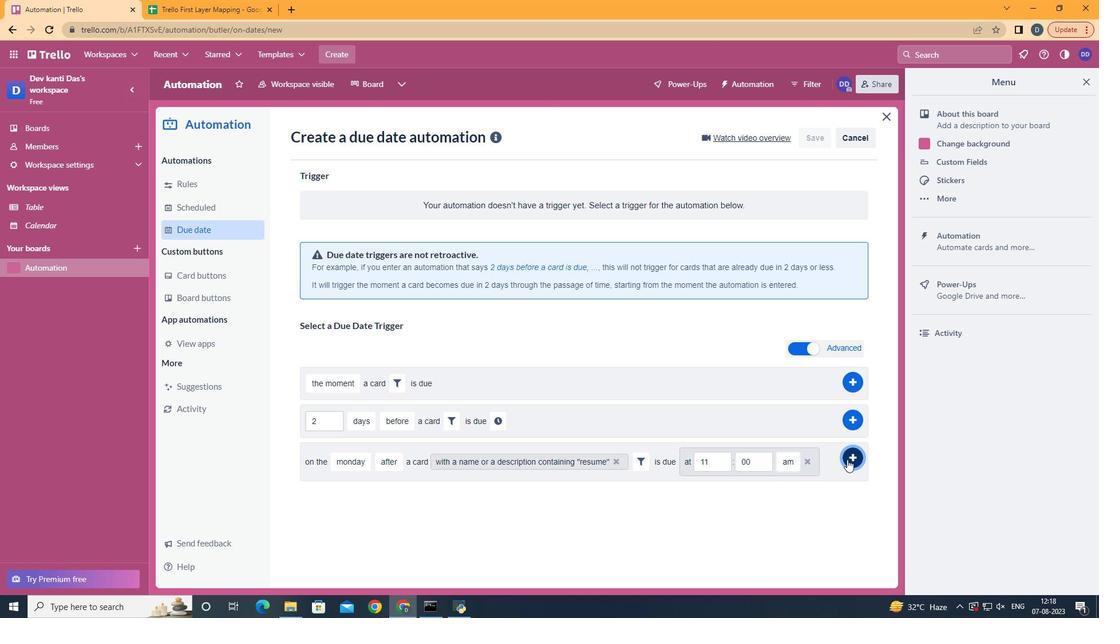 
Action: Mouse moved to (563, 164)
Screenshot: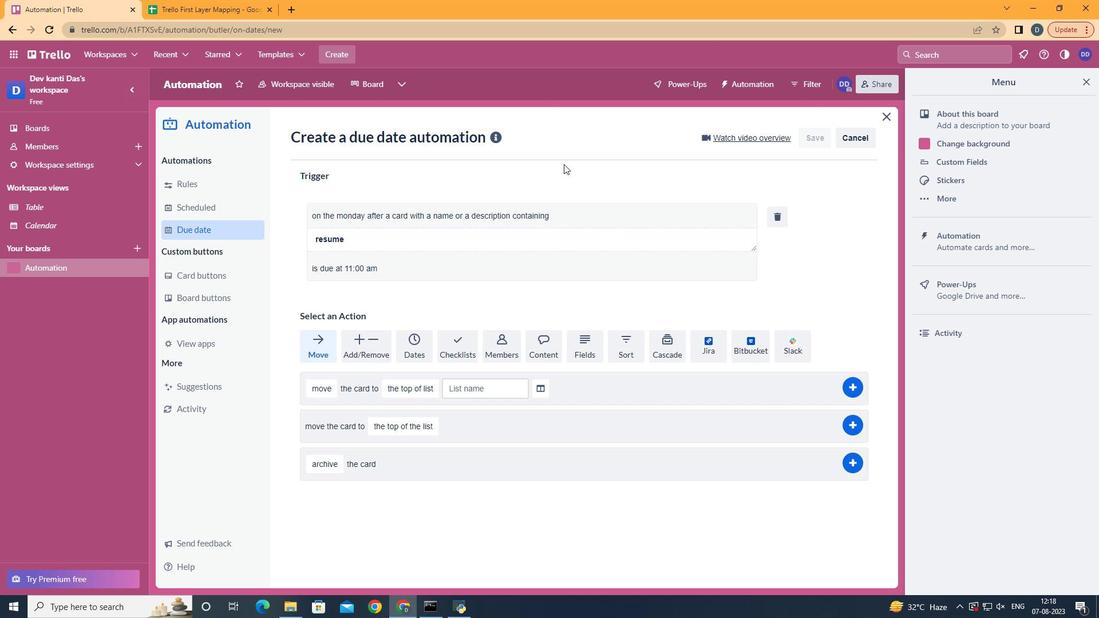 
